 Task: Set the description "Informatics for the current repo" for a new repository property in the organization "Mark56771".
Action: Mouse moved to (988, 83)
Screenshot: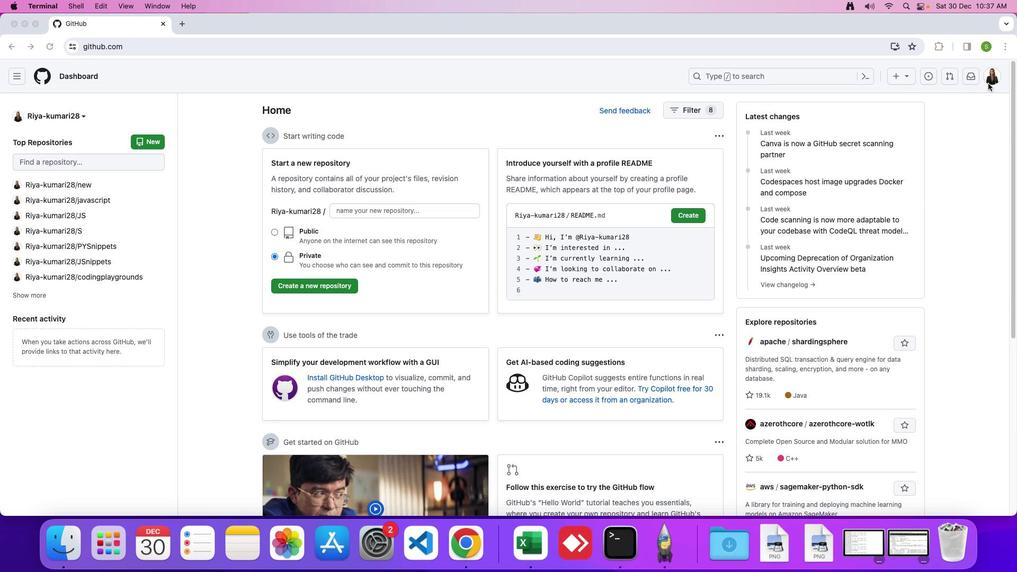 
Action: Mouse pressed left at (988, 83)
Screenshot: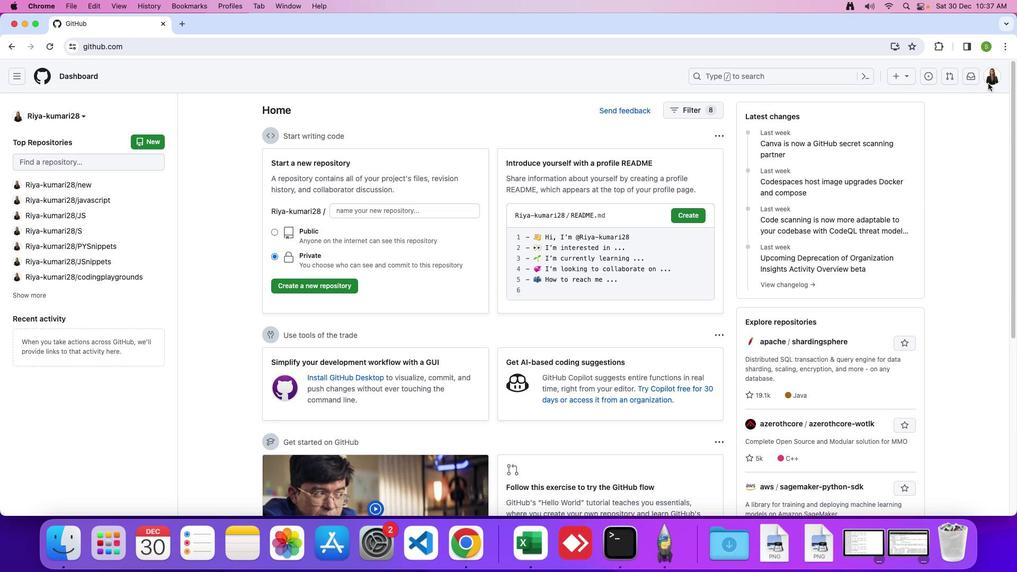 
Action: Mouse moved to (990, 79)
Screenshot: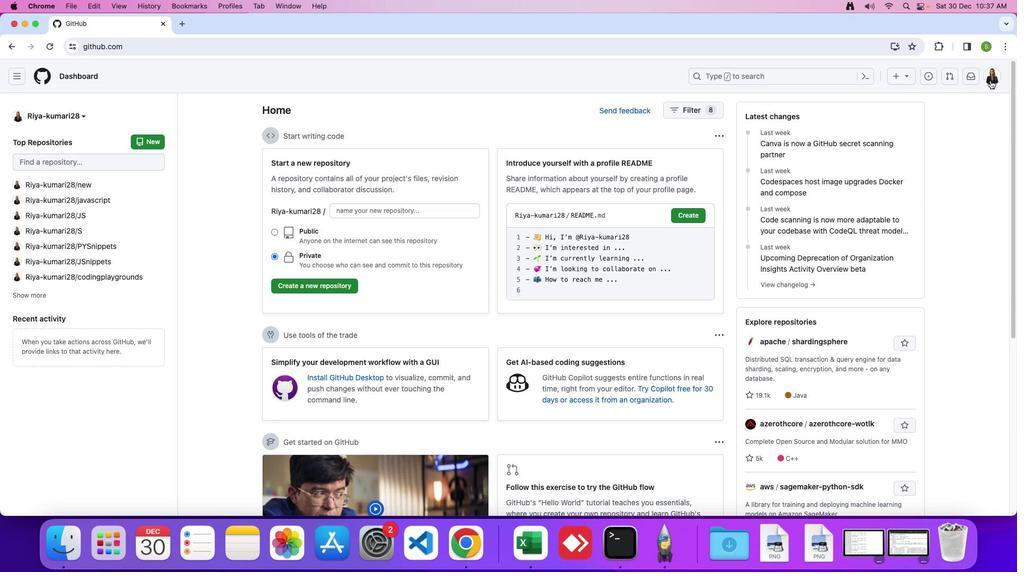 
Action: Mouse pressed left at (990, 79)
Screenshot: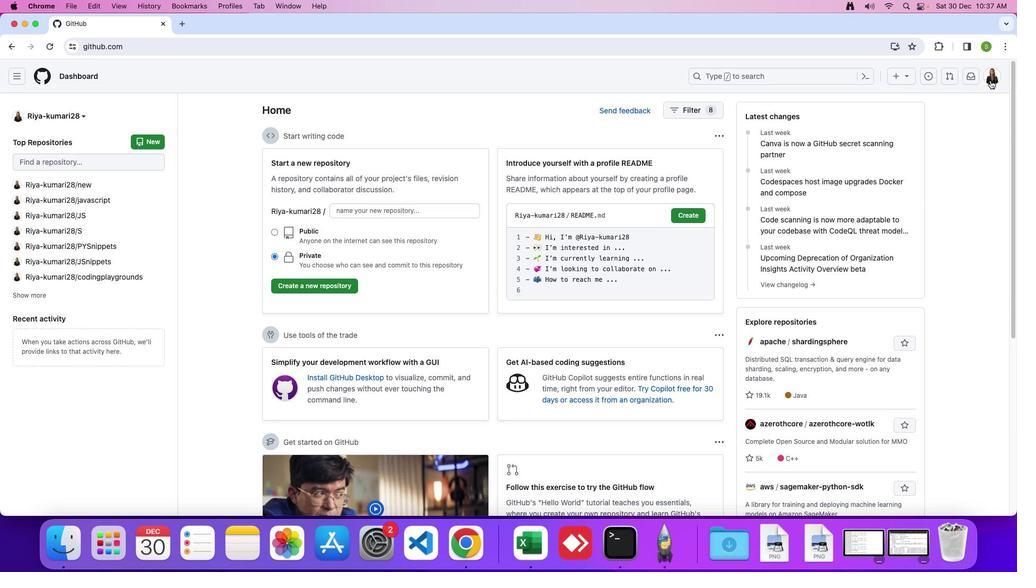 
Action: Mouse moved to (933, 205)
Screenshot: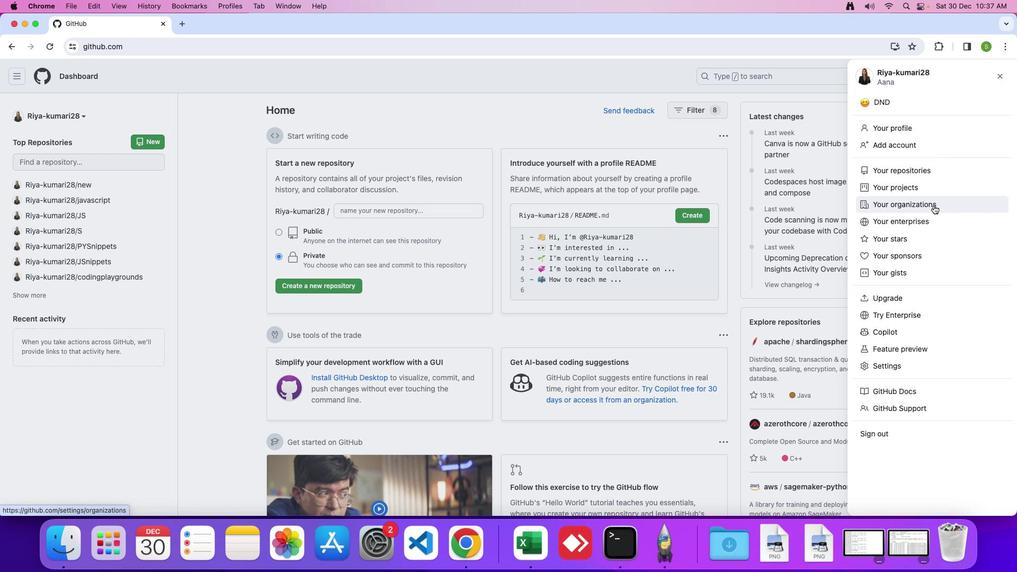 
Action: Mouse pressed left at (933, 205)
Screenshot: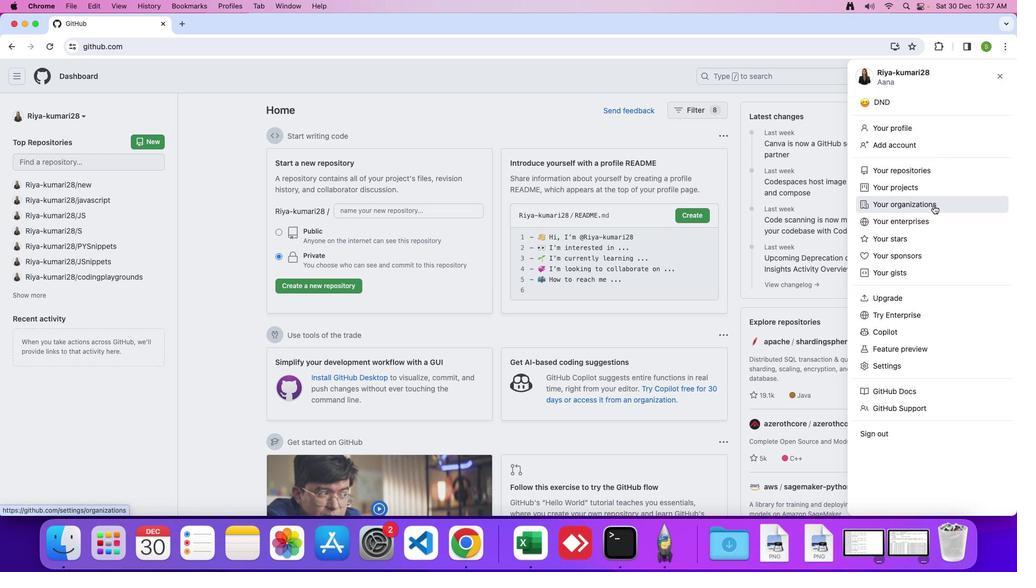 
Action: Mouse moved to (777, 221)
Screenshot: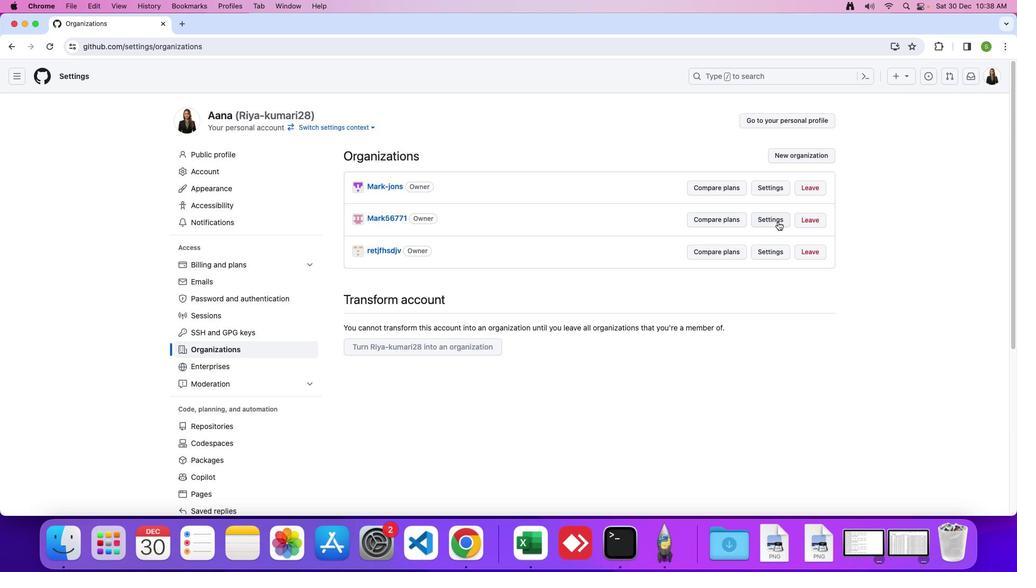 
Action: Mouse pressed left at (777, 221)
Screenshot: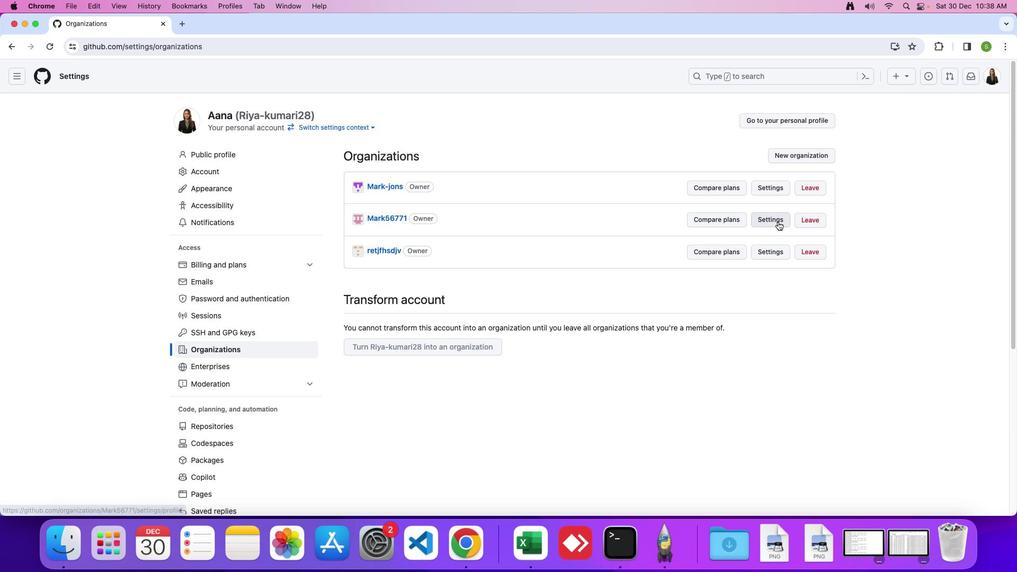 
Action: Mouse moved to (303, 327)
Screenshot: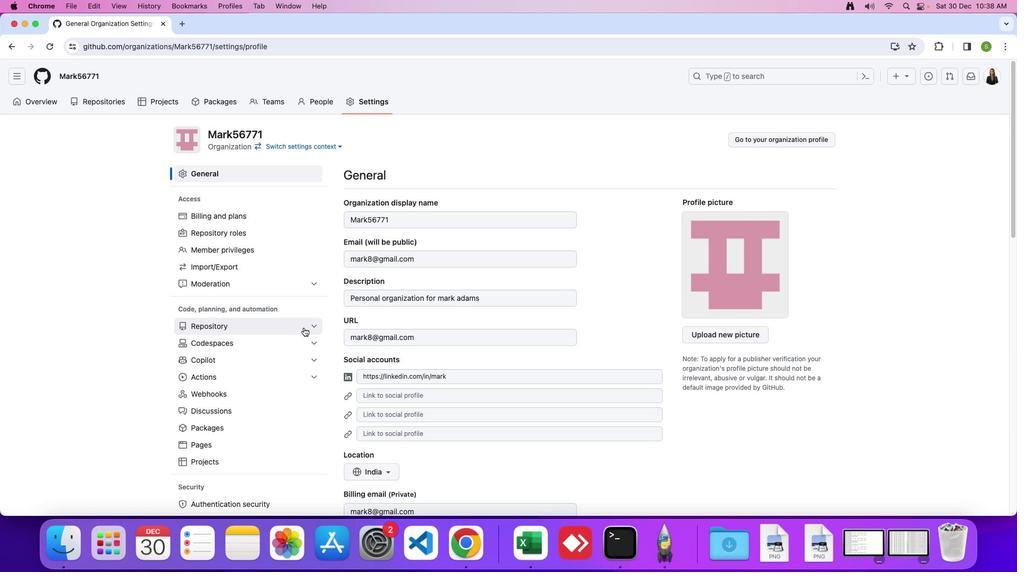 
Action: Mouse pressed left at (303, 327)
Screenshot: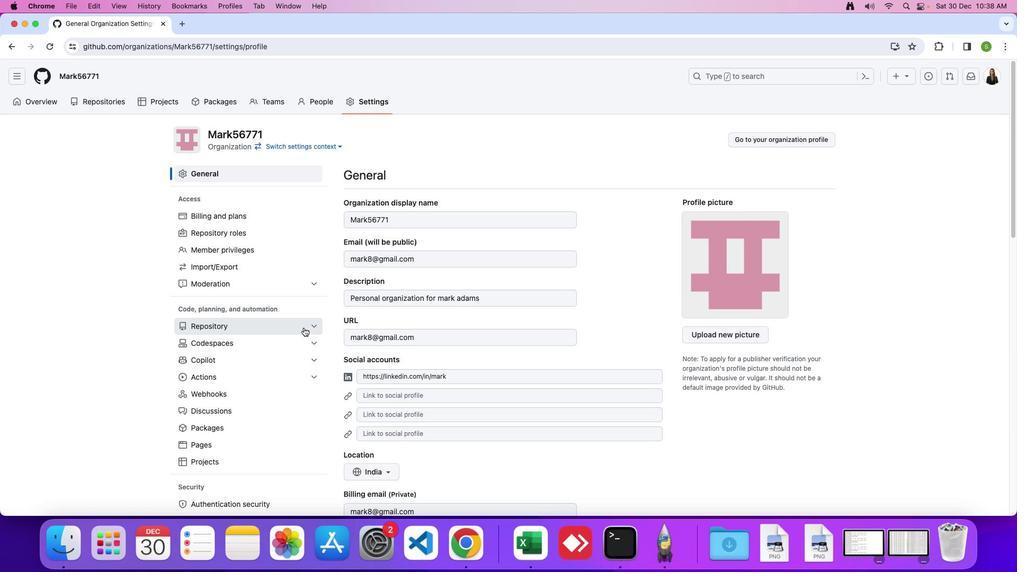 
Action: Mouse moved to (257, 408)
Screenshot: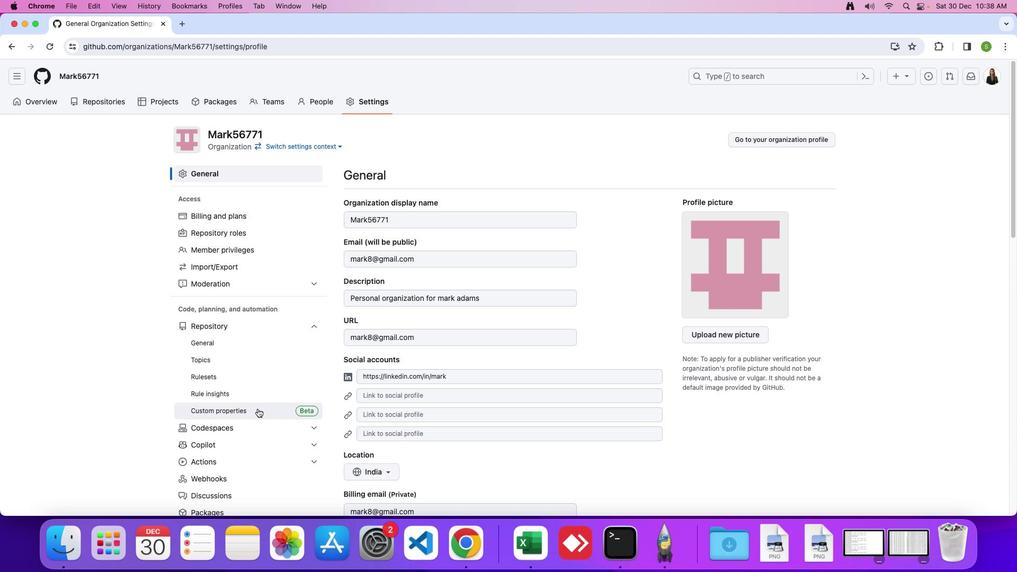 
Action: Mouse pressed left at (257, 408)
Screenshot: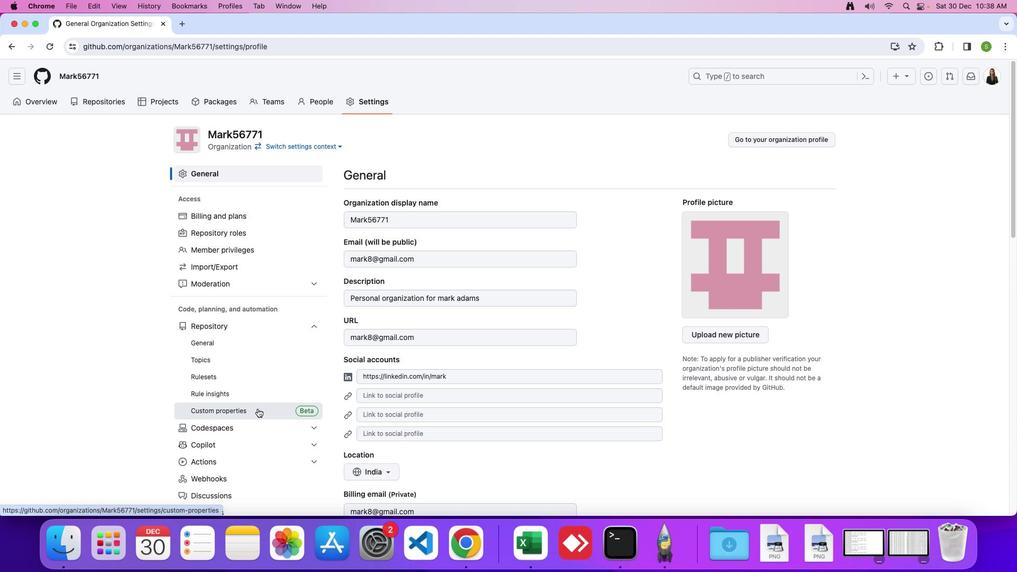 
Action: Mouse moved to (813, 175)
Screenshot: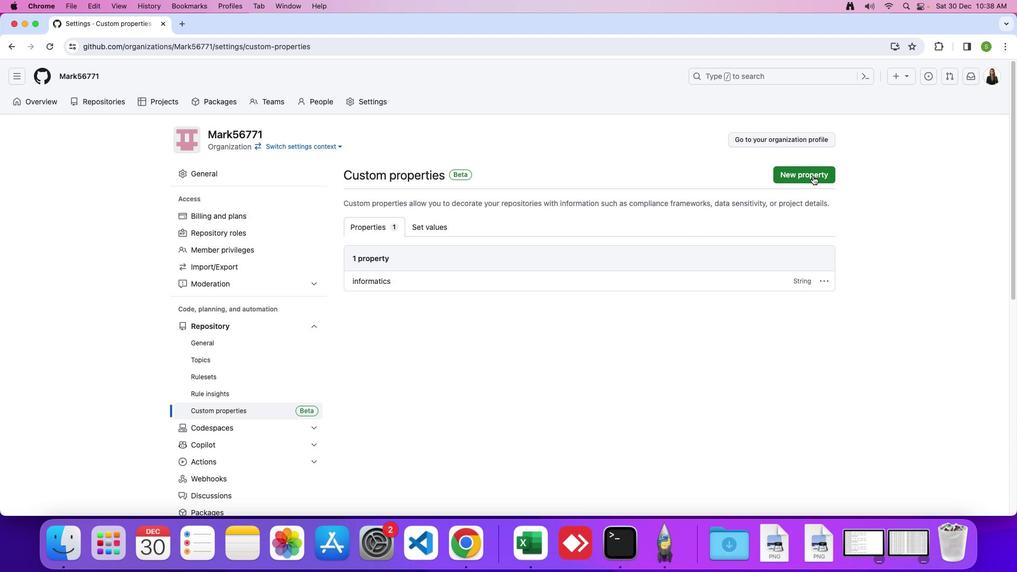 
Action: Mouse pressed left at (813, 175)
Screenshot: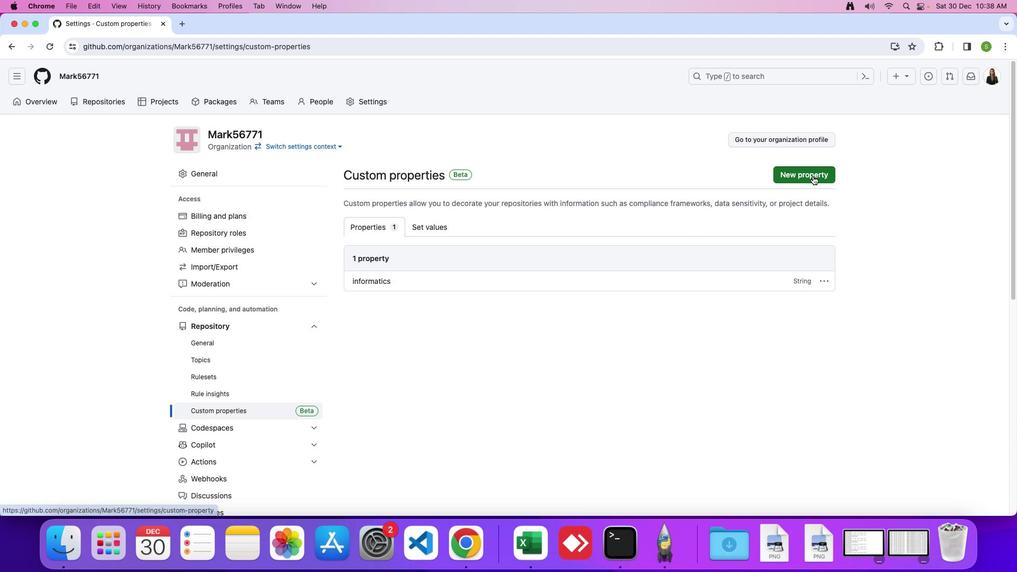 
Action: Mouse moved to (505, 268)
Screenshot: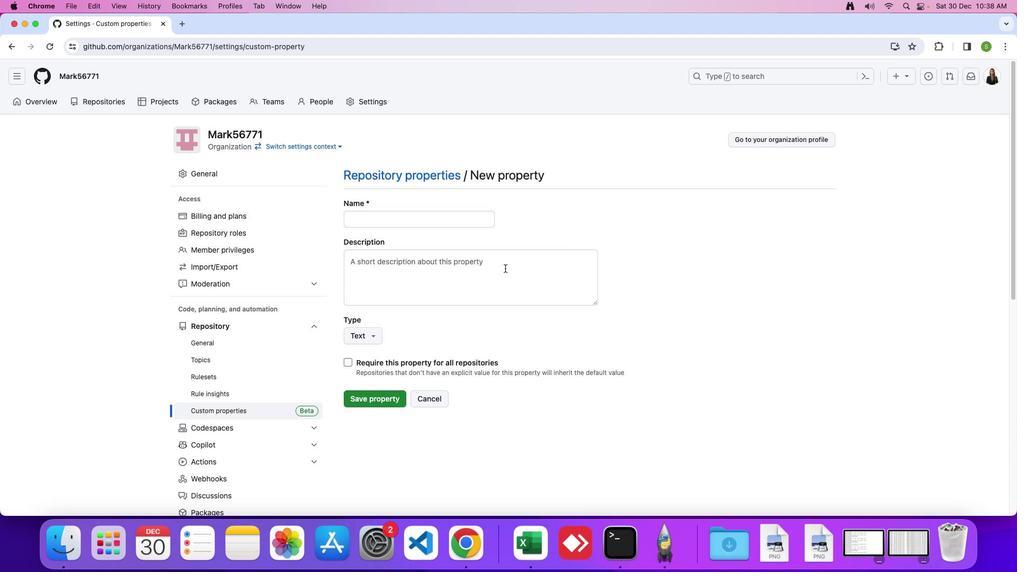 
Action: Mouse pressed left at (505, 268)
Screenshot: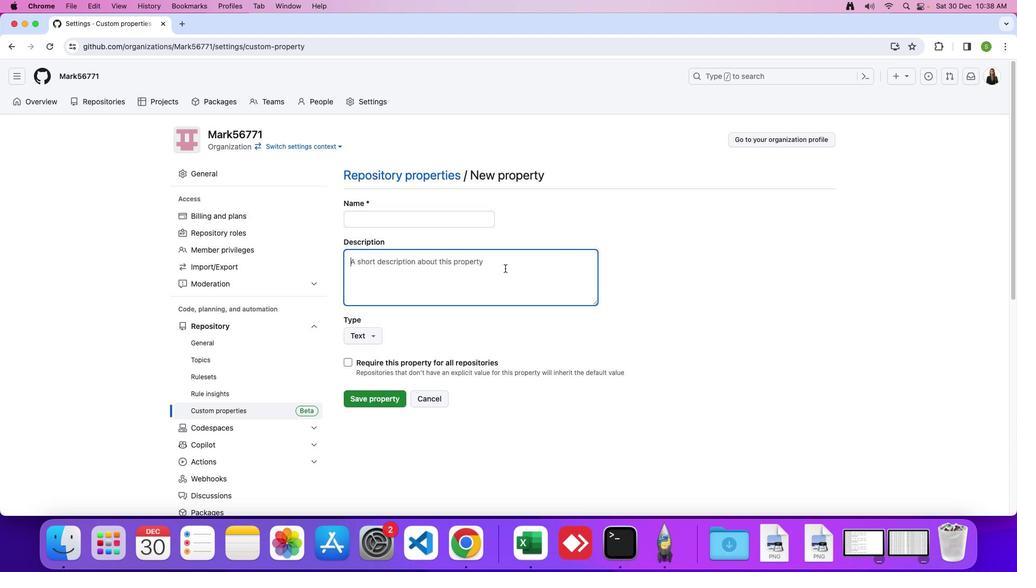 
Action: Key pressed 'I'Key.caps_lock'n''f''o''r''m''a''t''i''c''s'Key.space'f''o''r'Key.space't''h''e'Key.space'c''u''r''r''e''n''t'Key.space'r''e''p''o'
Screenshot: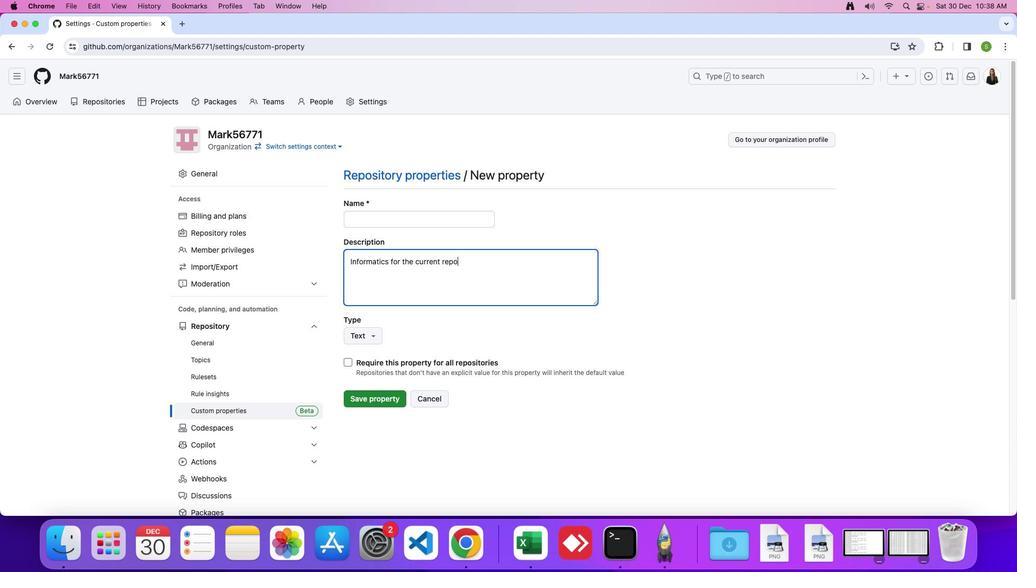 
